Task: Add Albanese Confectionery Ultimate 8 Flavor Gummi Bears to the cart.
Action: Mouse moved to (20, 56)
Screenshot: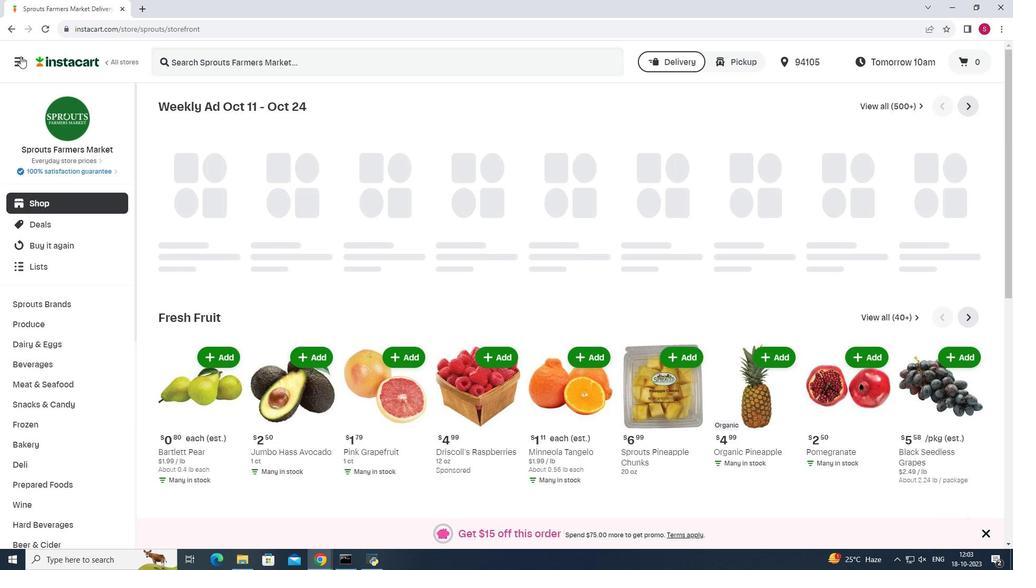 
Action: Mouse pressed left at (20, 56)
Screenshot: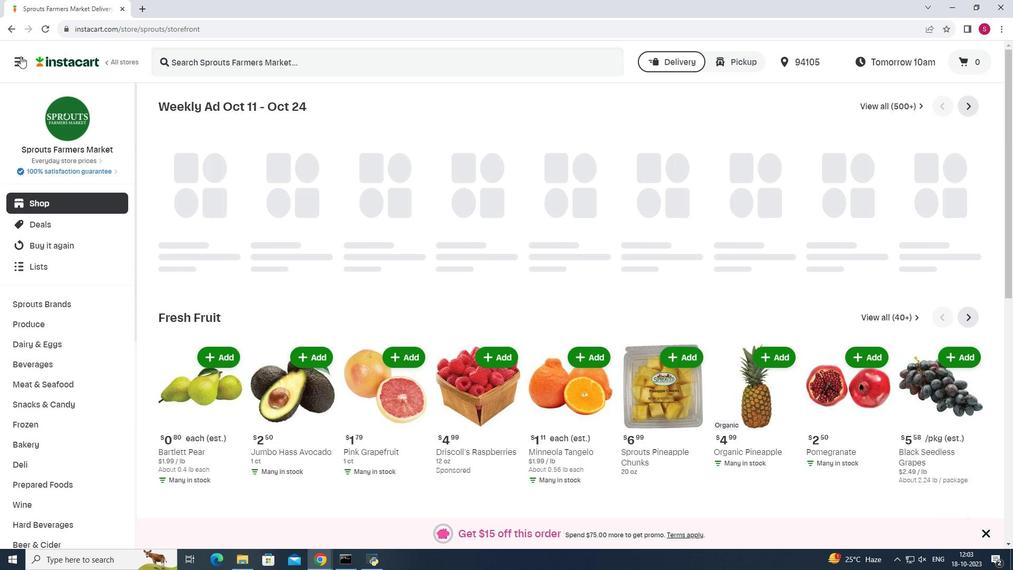
Action: Mouse moved to (51, 277)
Screenshot: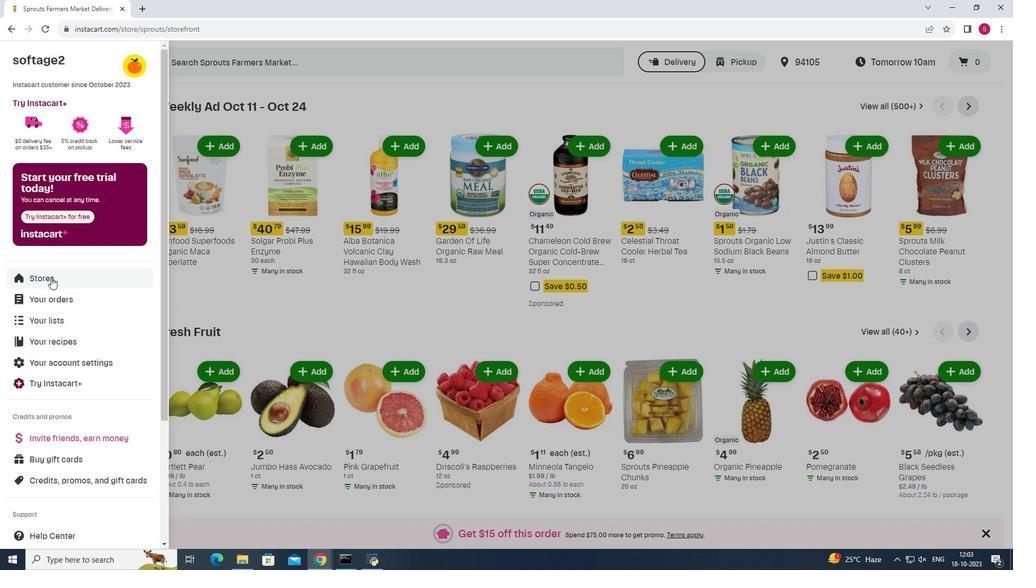 
Action: Mouse pressed left at (51, 277)
Screenshot: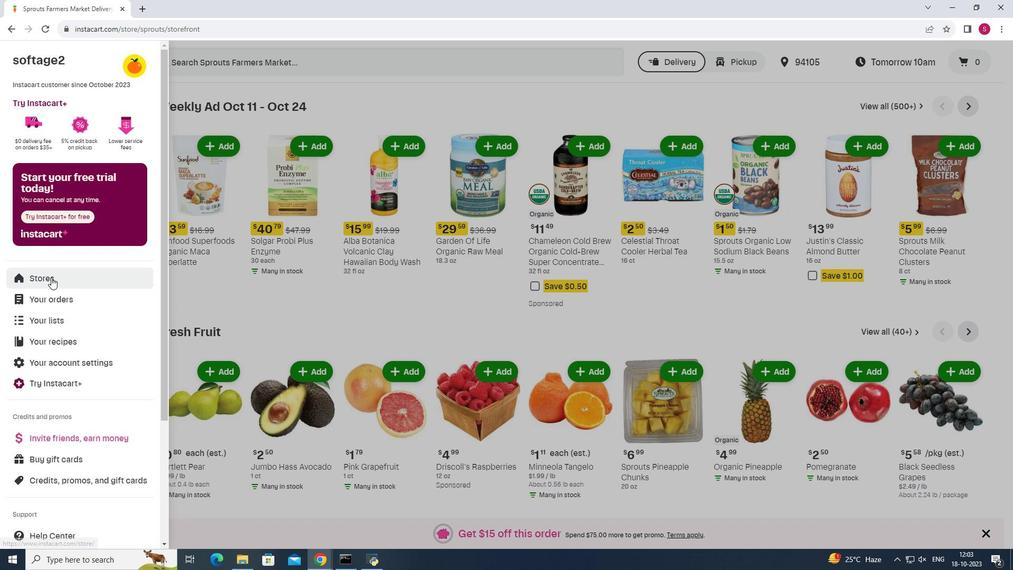 
Action: Mouse moved to (241, 96)
Screenshot: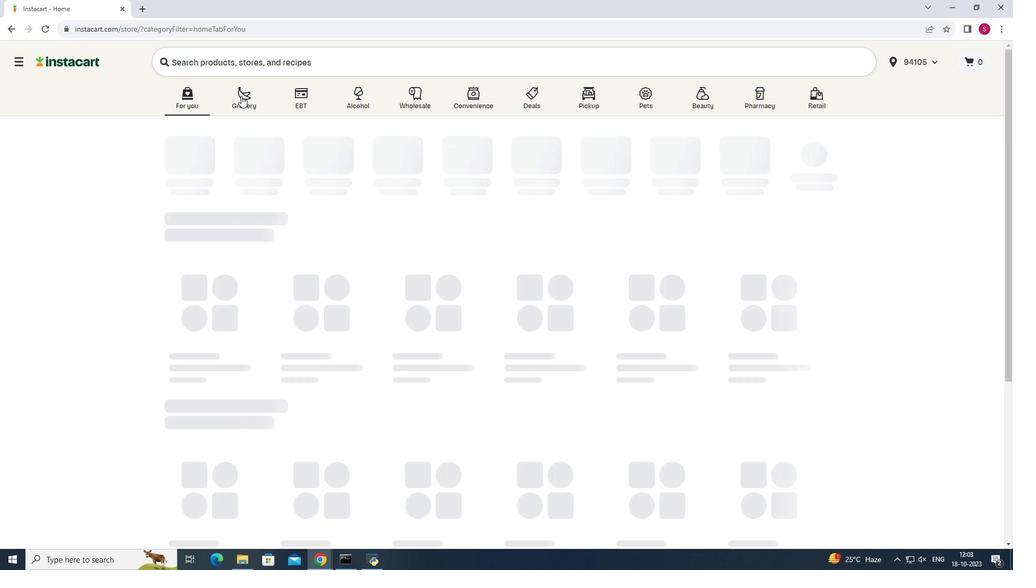 
Action: Mouse pressed left at (241, 96)
Screenshot: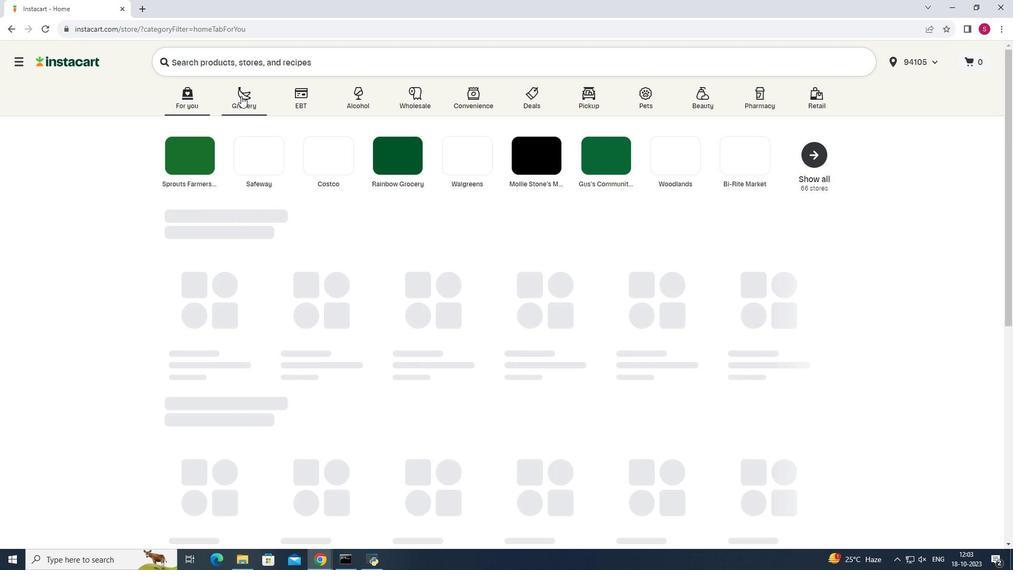 
Action: Mouse moved to (693, 140)
Screenshot: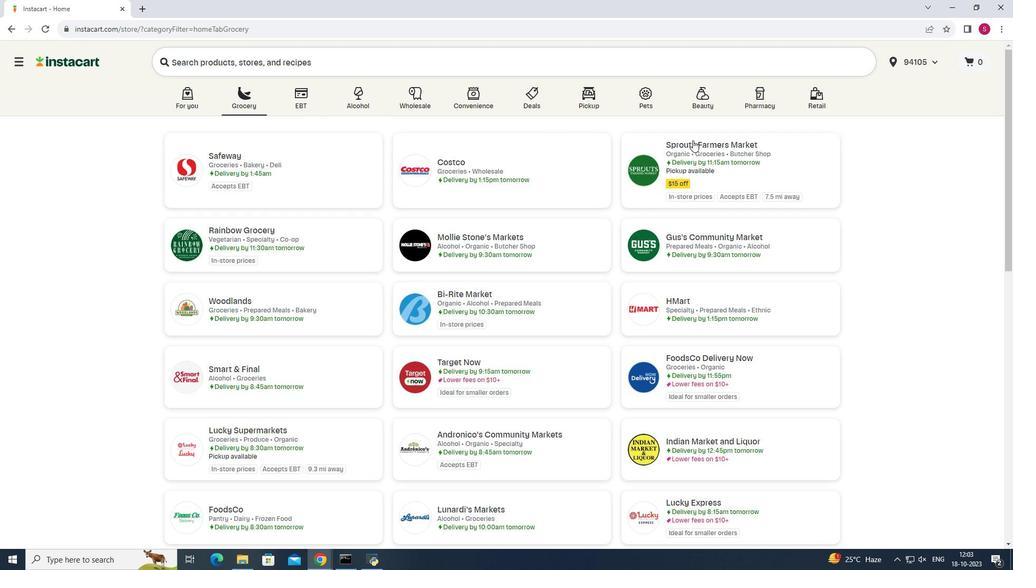 
Action: Mouse pressed left at (693, 140)
Screenshot: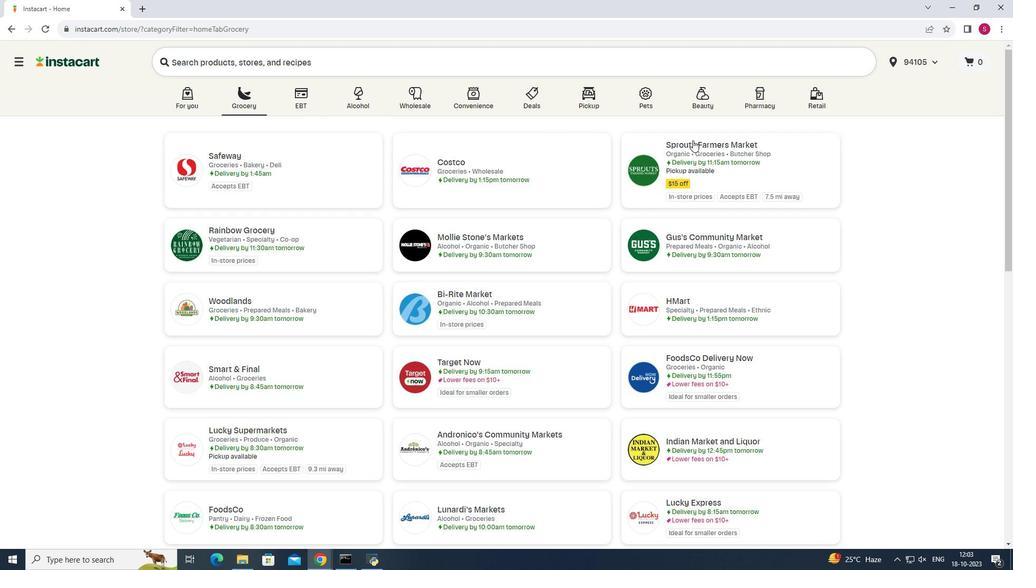 
Action: Mouse moved to (46, 403)
Screenshot: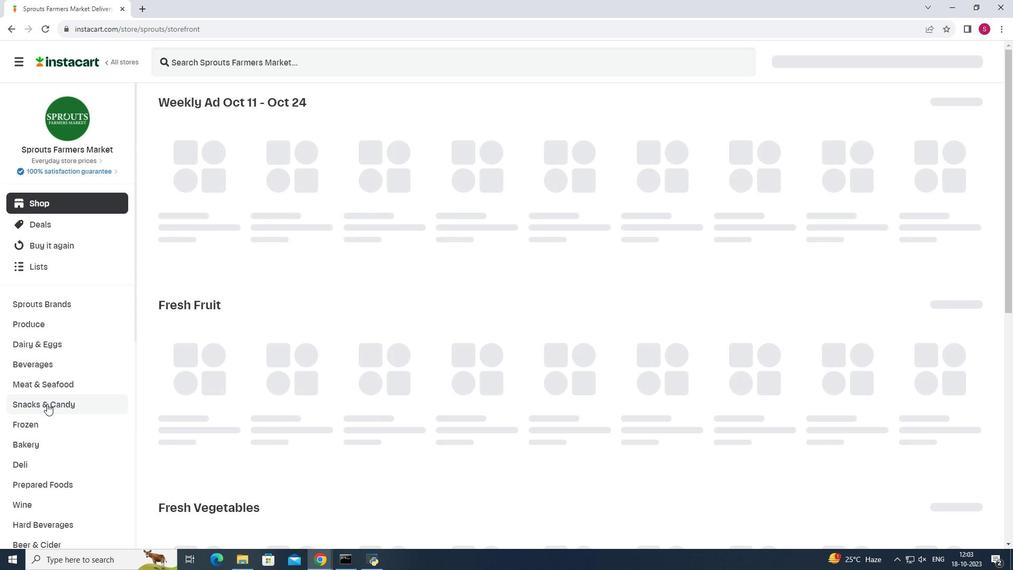 
Action: Mouse pressed left at (46, 403)
Screenshot: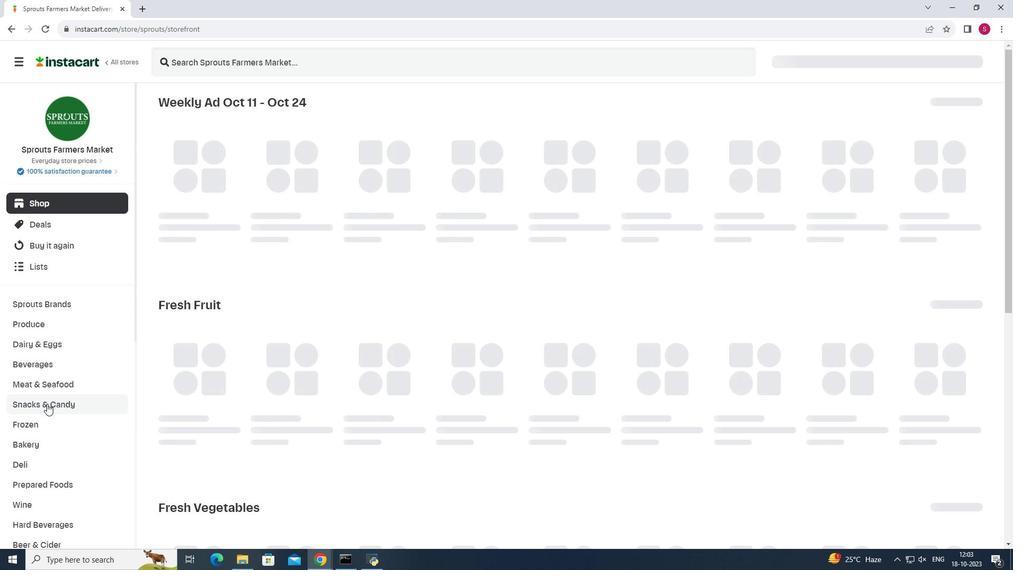 
Action: Mouse moved to (313, 134)
Screenshot: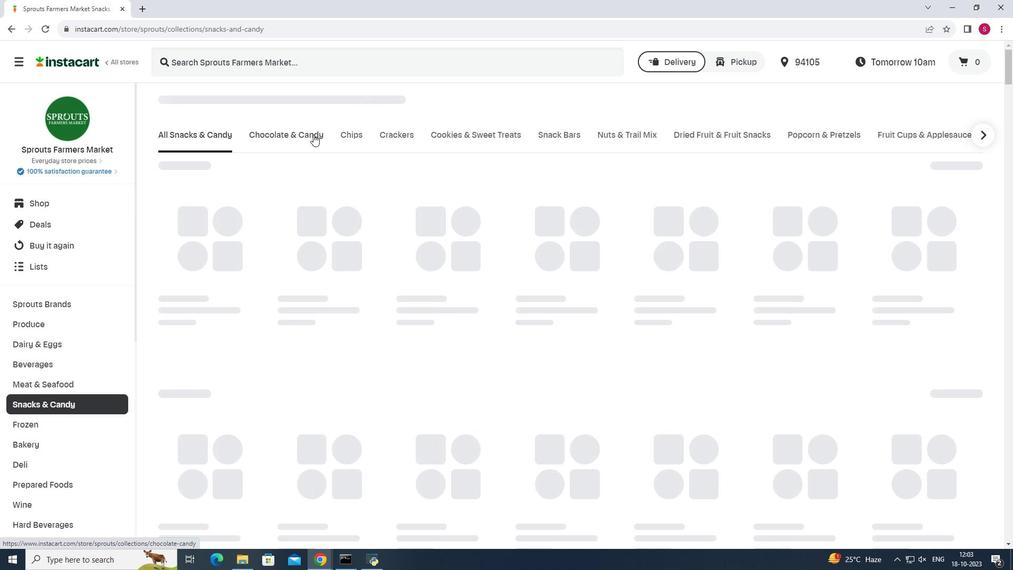
Action: Mouse pressed left at (313, 134)
Screenshot: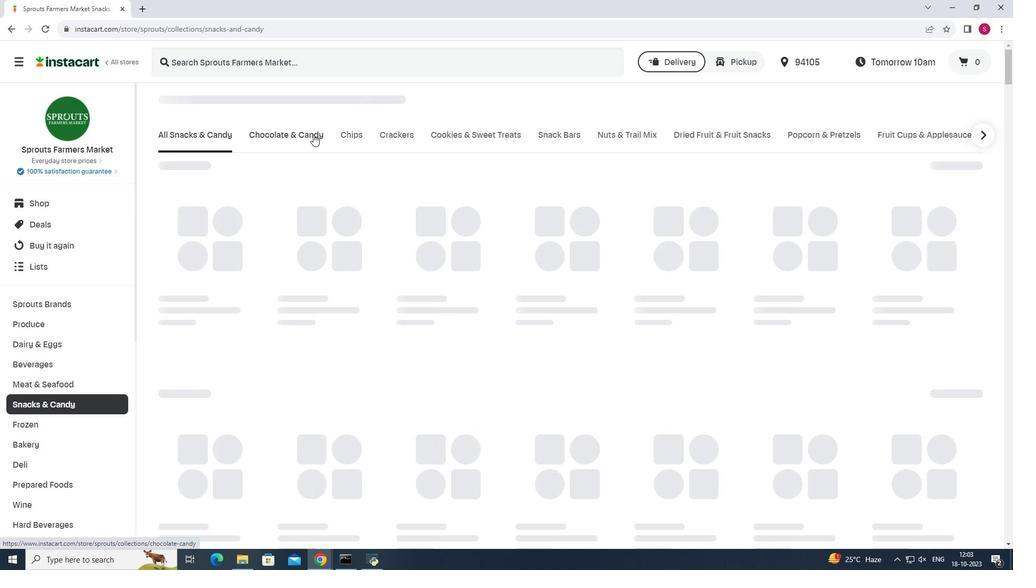 
Action: Mouse pressed left at (313, 134)
Screenshot: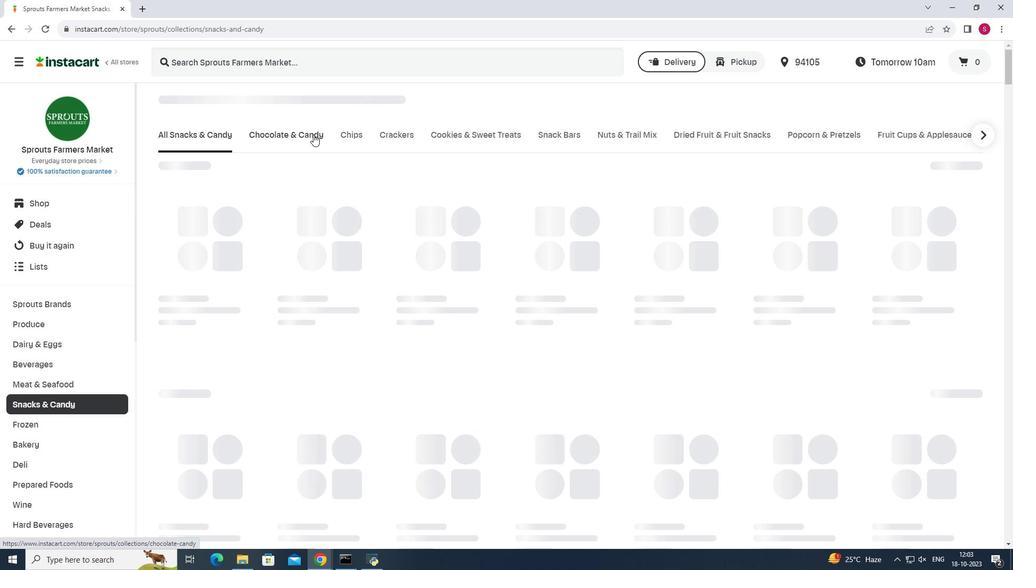 
Action: Mouse moved to (362, 180)
Screenshot: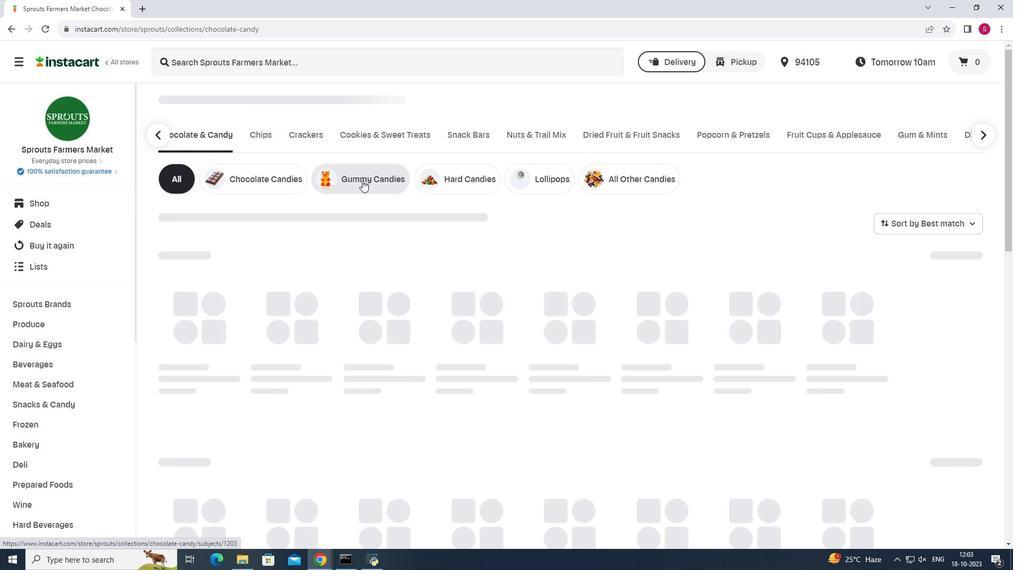 
Action: Mouse pressed left at (362, 180)
Screenshot: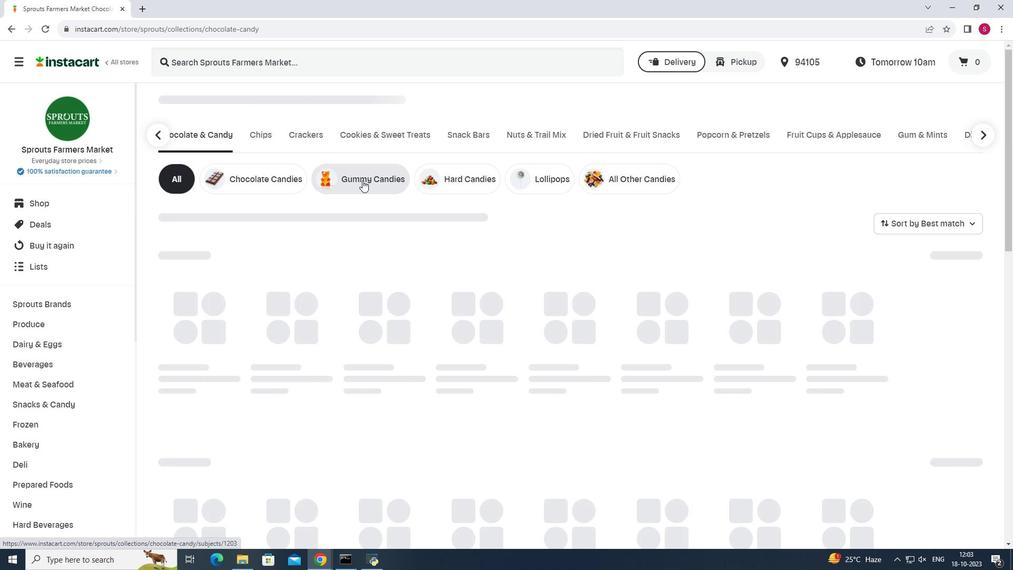 
Action: Mouse moved to (391, 55)
Screenshot: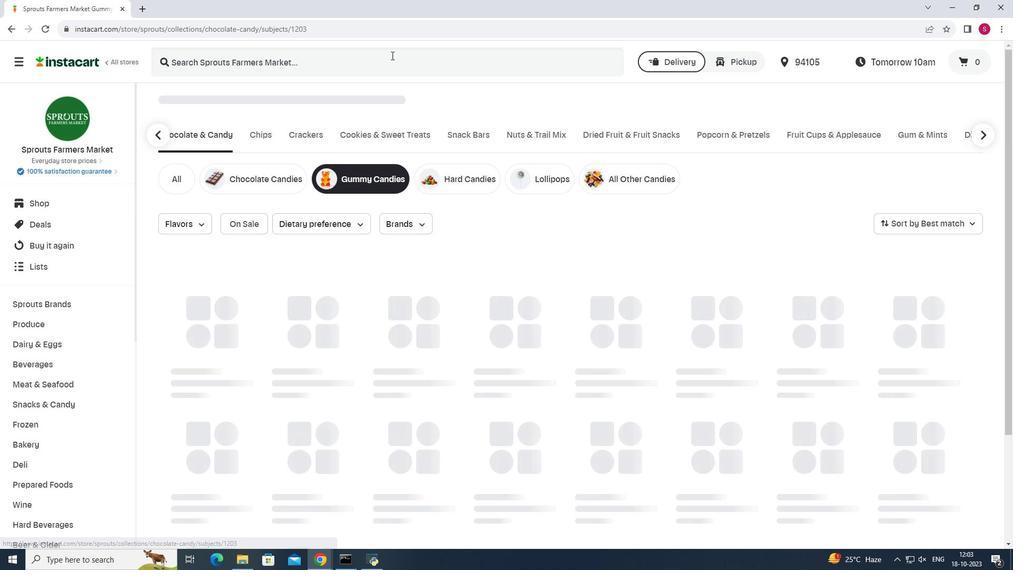 
Action: Mouse pressed left at (391, 55)
Screenshot: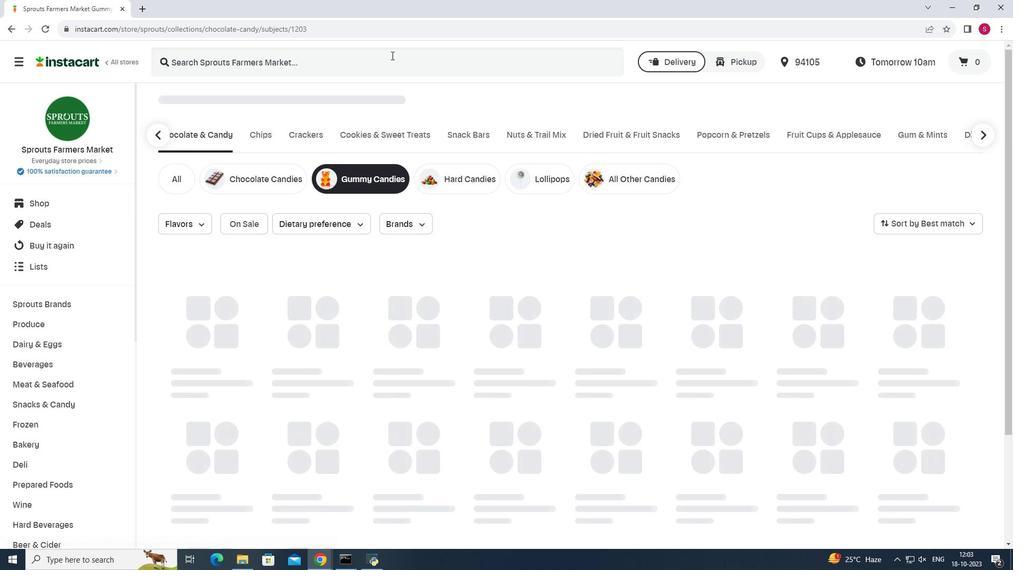 
Action: Key pressed <Key.shift>Albanese<Key.space><Key.shift>Confectionery<Key.space><Key.shift>Ultimate<Key.space>8<Key.space><Key.shift><Key.shift>Flavor<Key.space><Key.shift>Gummi<Key.space><Key.shift>Bears<Key.enter>
Screenshot: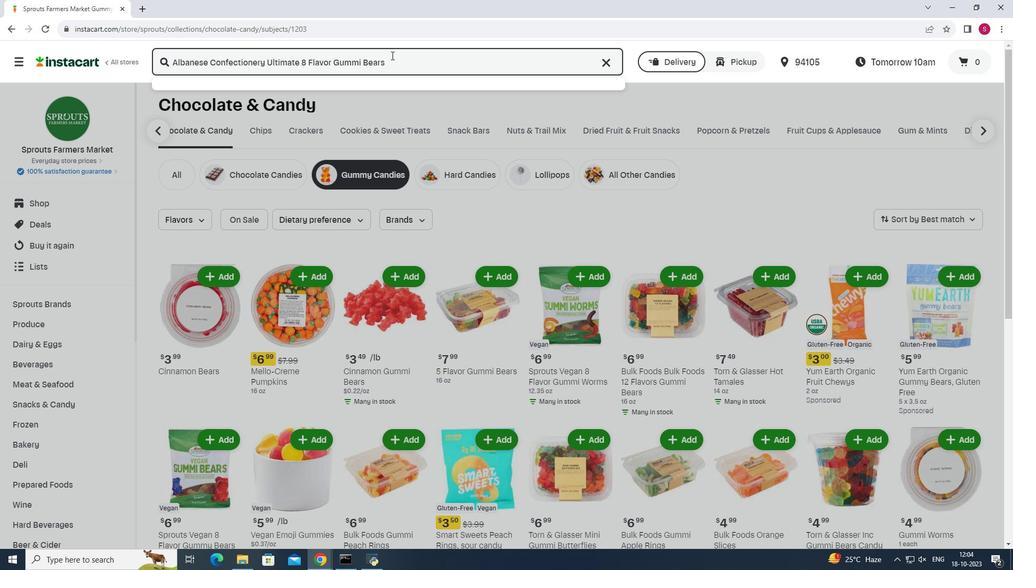 
Action: Mouse moved to (283, 169)
Screenshot: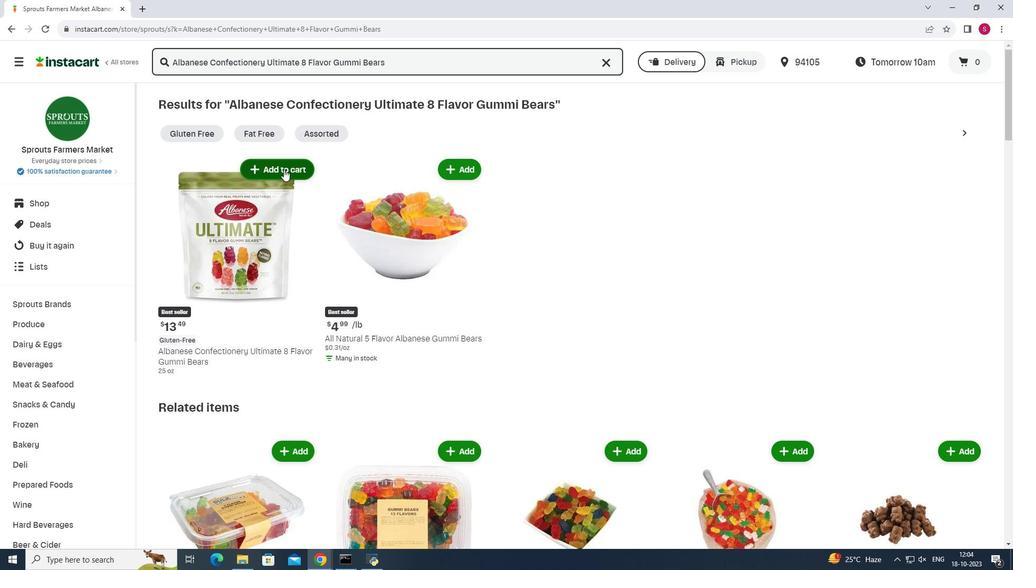 
Action: Mouse pressed left at (283, 169)
Screenshot: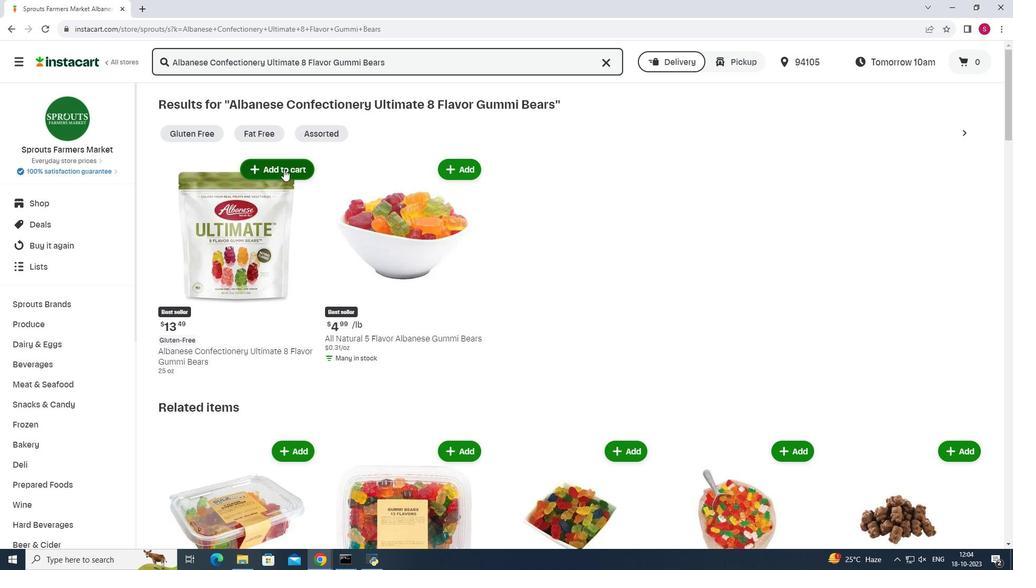 
Action: Mouse moved to (651, 194)
Screenshot: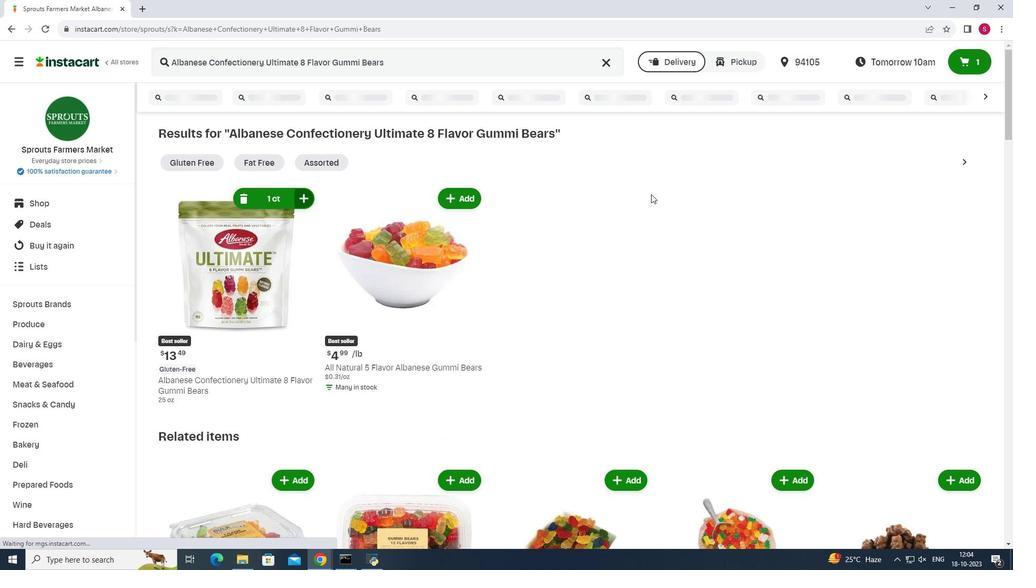 
